 Task: Find ski resorts in the Colorado Rockies between Aspen, Colorado, and Steamboat Springs, Colorado.
Action: Mouse moved to (240, 87)
Screenshot: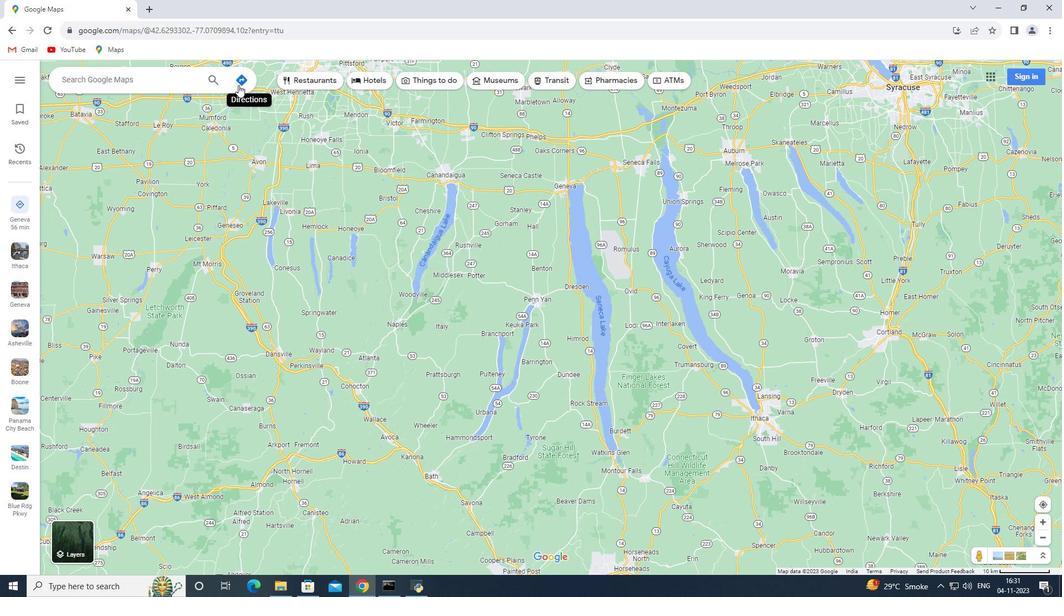 
Action: Mouse pressed left at (240, 87)
Screenshot: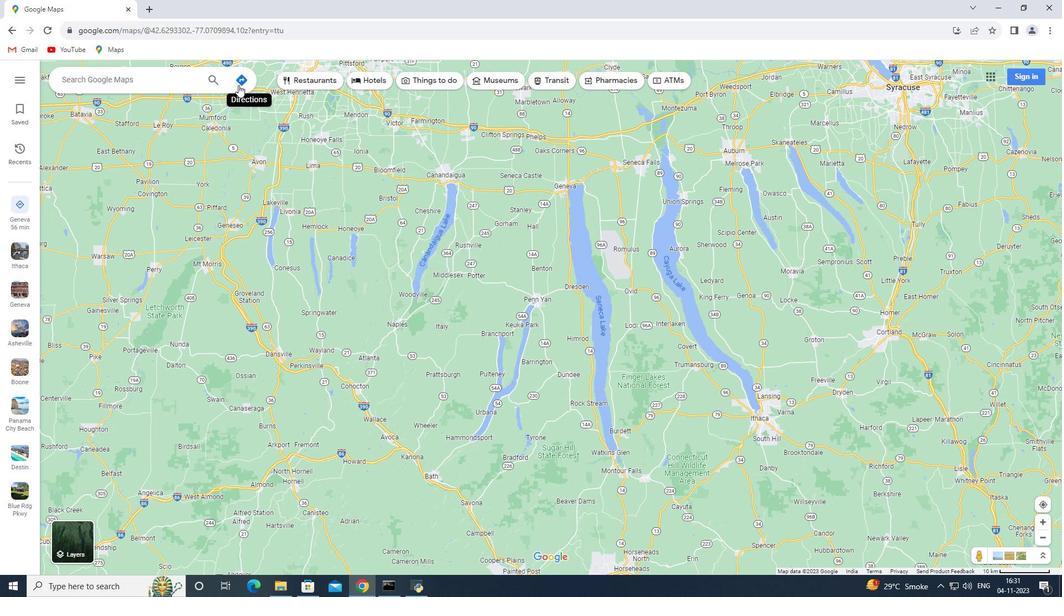 
Action: Mouse moved to (167, 102)
Screenshot: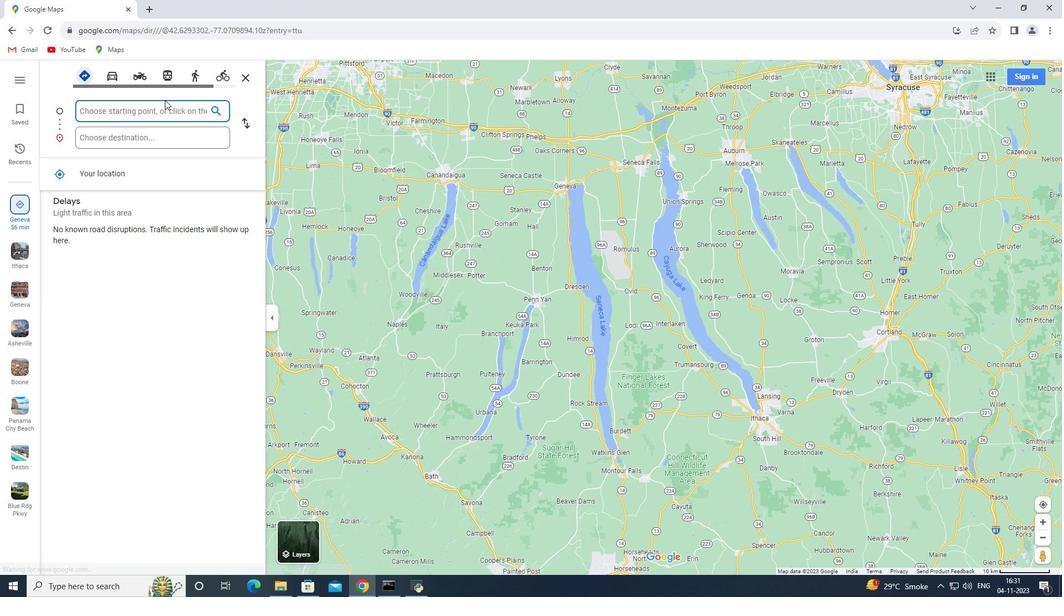 
Action: Key pressed <Key.shift>Aspr<Key.backspace>en,<Key.space><Key.shift>Colorado
Screenshot: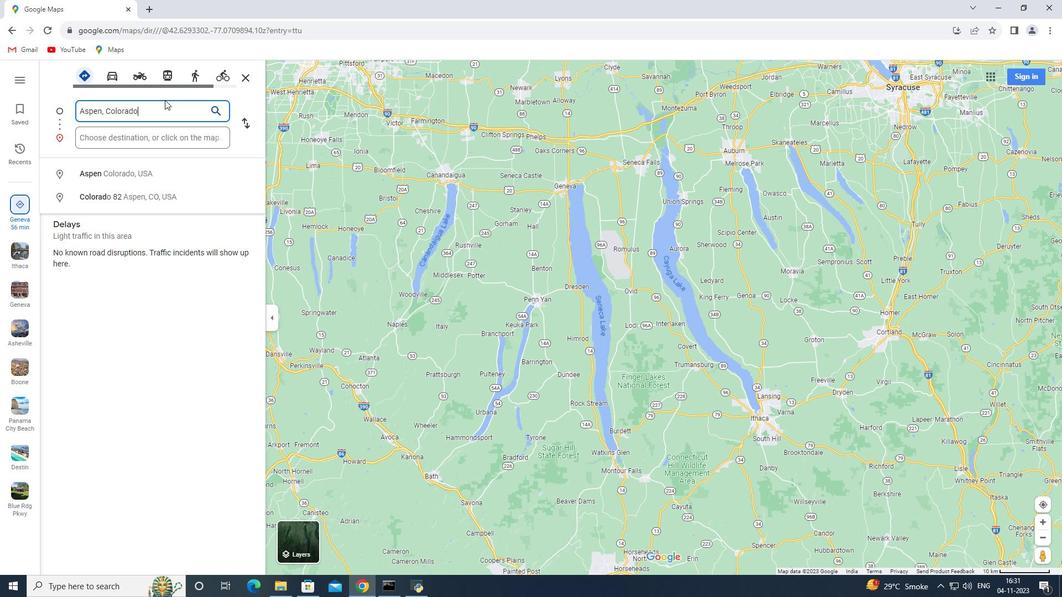 
Action: Mouse moved to (148, 145)
Screenshot: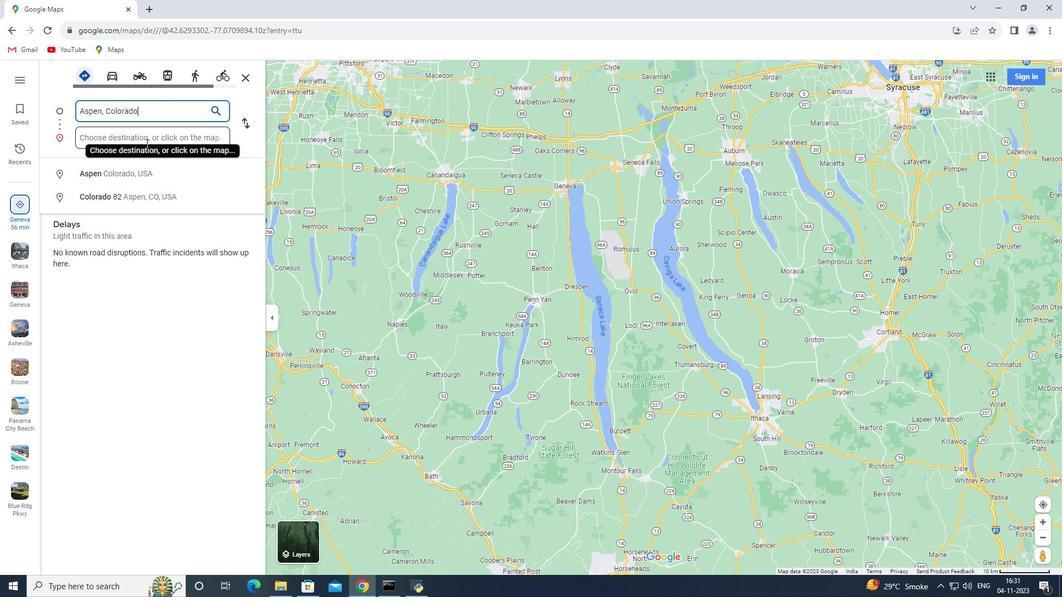 
Action: Mouse pressed left at (148, 145)
Screenshot: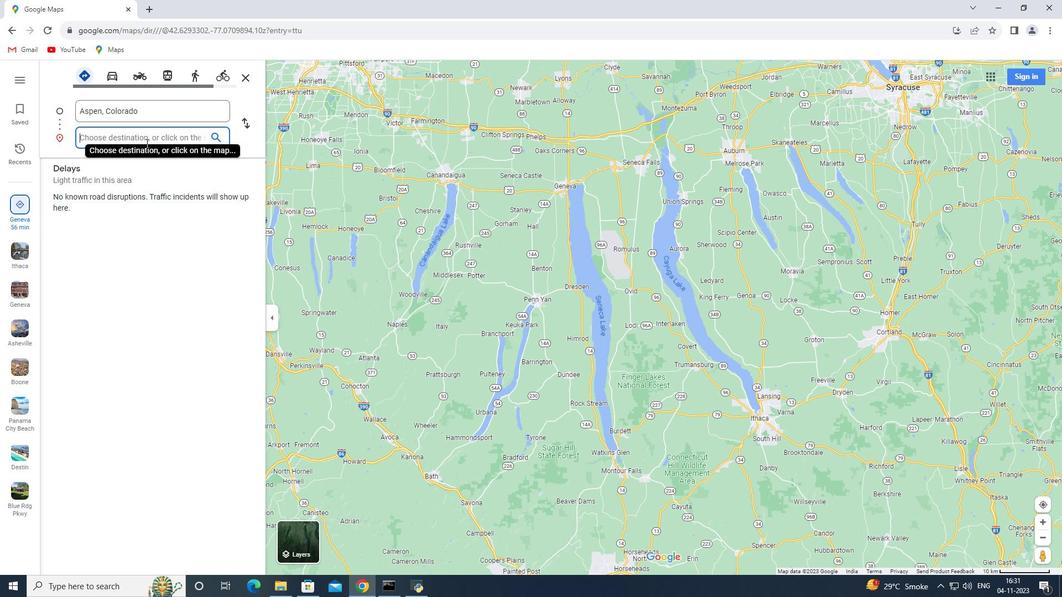 
Action: Key pressed <Key.shift>Steamboat<Key.space><Key.shift>springs,<Key.space><Key.shift>Colorado<Key.enter>
Screenshot: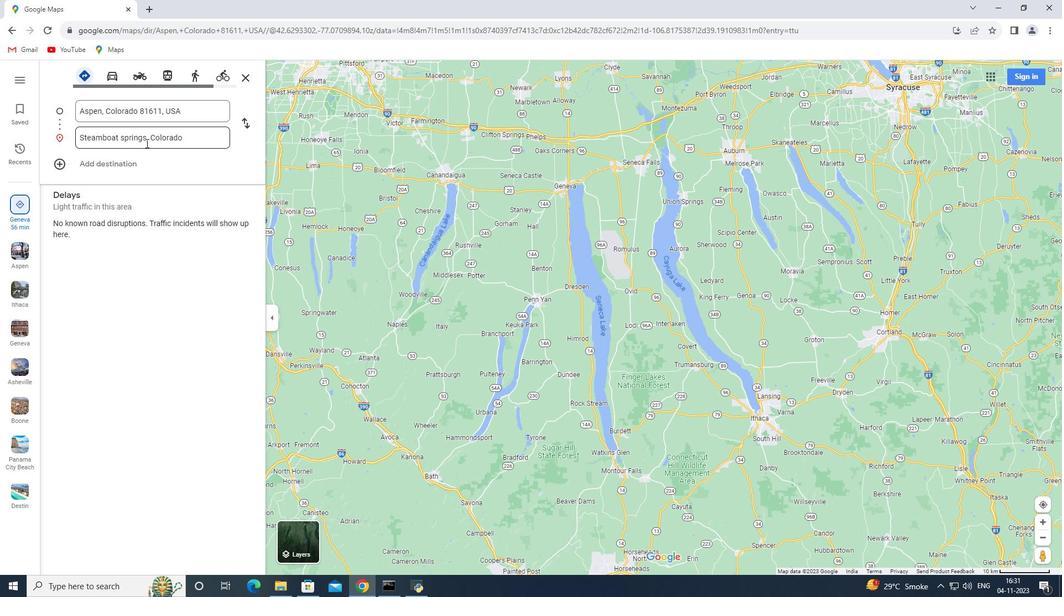 
Action: Mouse moved to (532, 83)
Screenshot: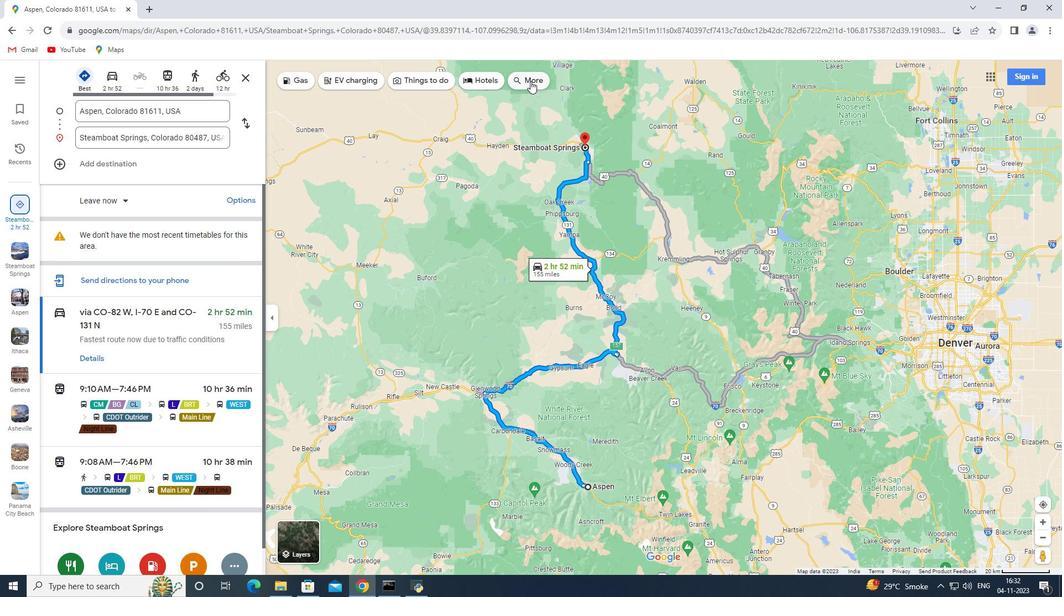 
Action: Mouse pressed left at (532, 83)
Screenshot: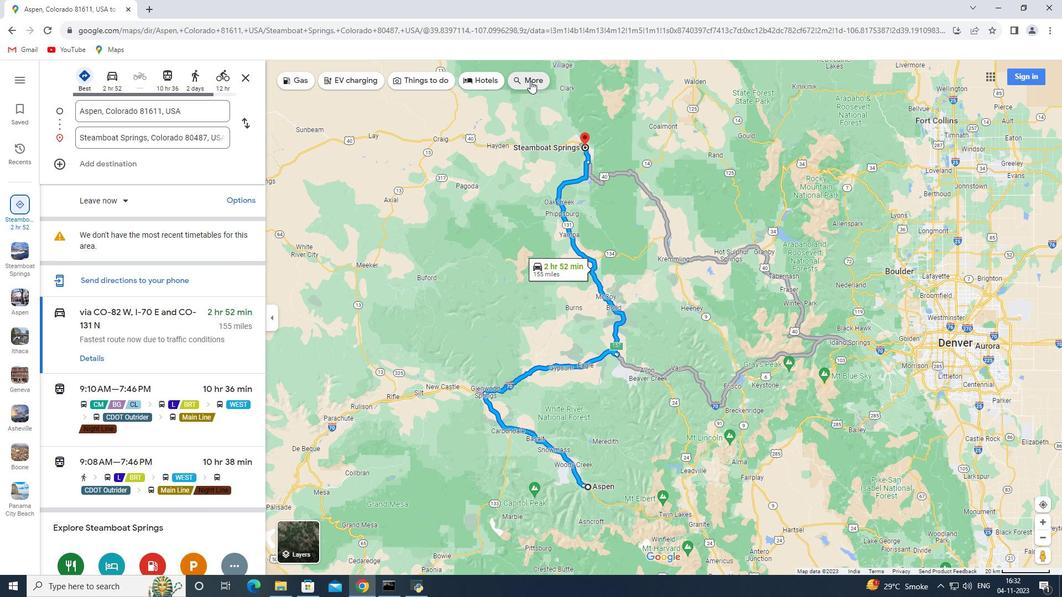 
Action: Mouse moved to (91, 80)
Screenshot: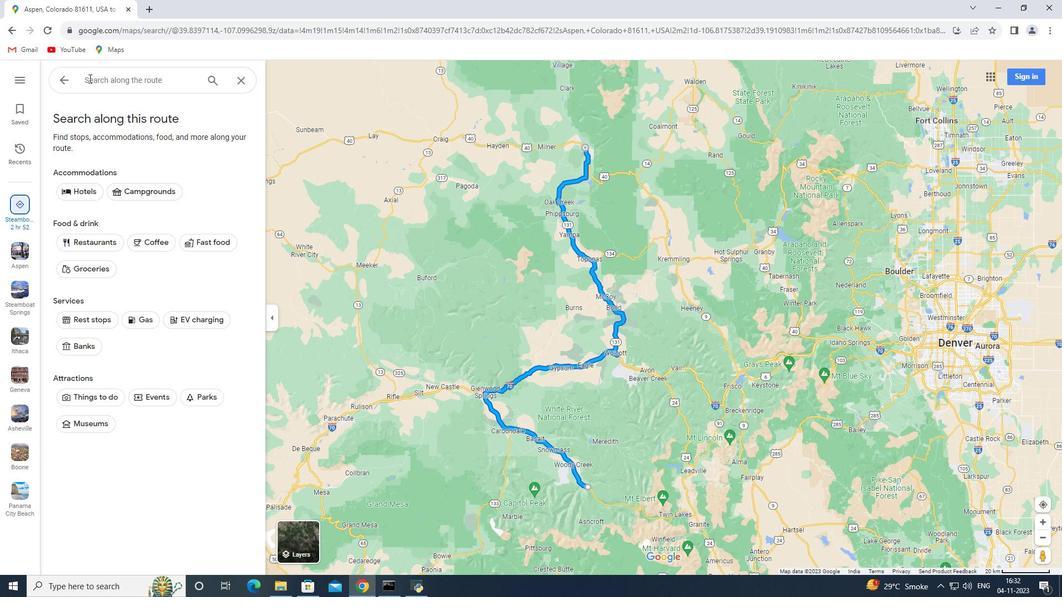 
Action: Mouse pressed left at (91, 80)
Screenshot: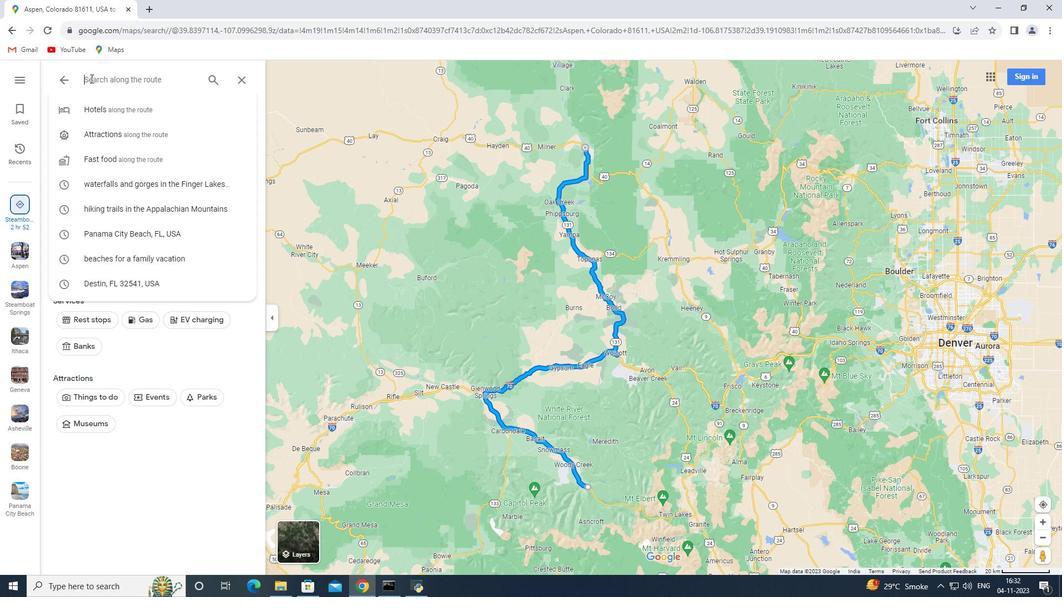 
Action: Mouse moved to (92, 80)
Screenshot: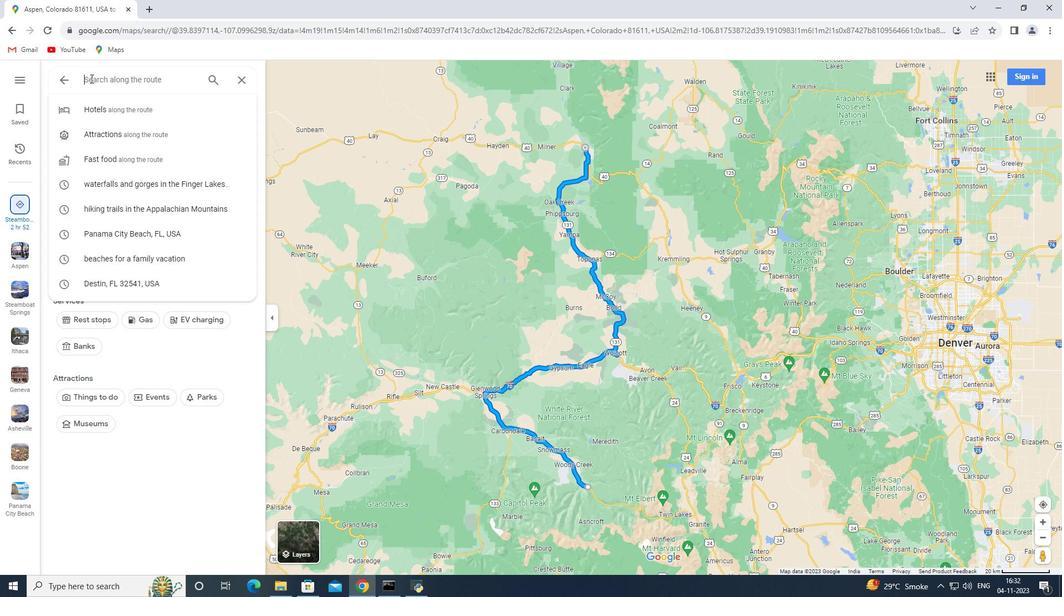 
Action: Key pressed ski<Key.space>resorts<Key.space>in<Key.space>the<Key.space><Key.shift>Colorado<Key.space><Key.shift>Rockies<Key.enter>
Screenshot: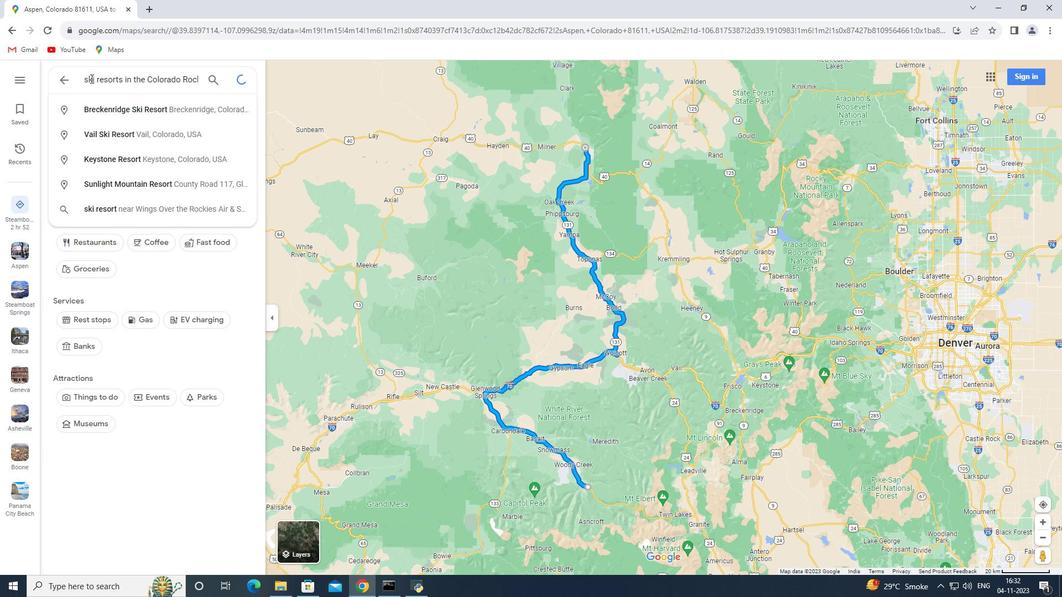 
